 Task: Select Convert Text to Simplified Chinese
Action: Mouse moved to (775, 308)
Screenshot: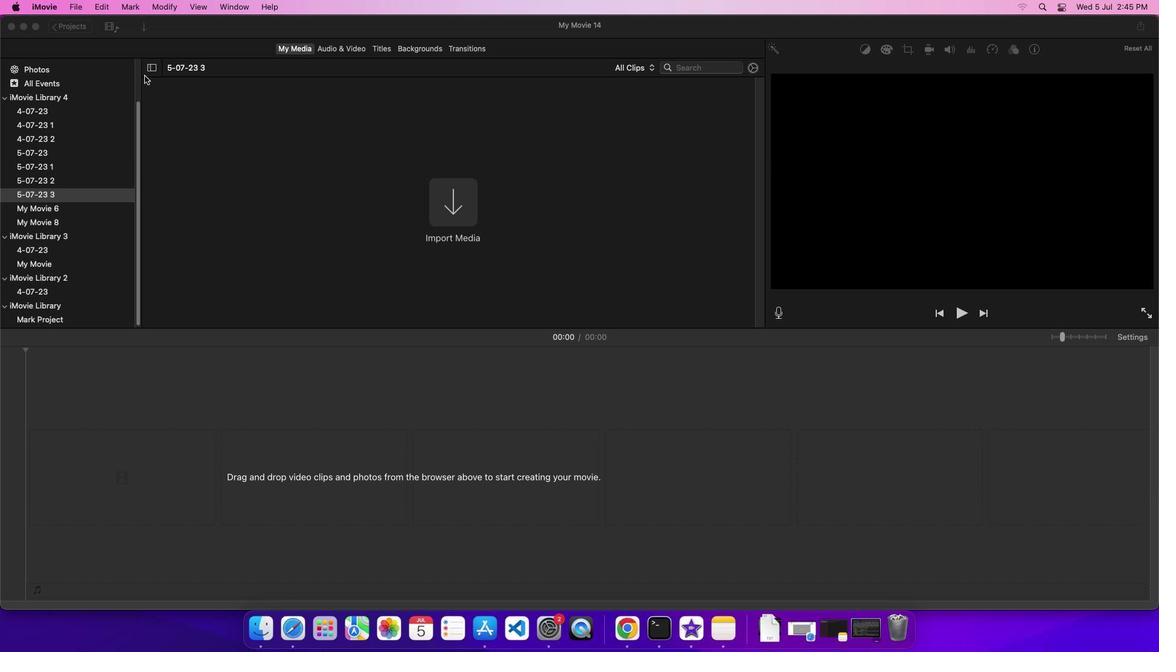 
Action: Mouse pressed left at (775, 308)
Screenshot: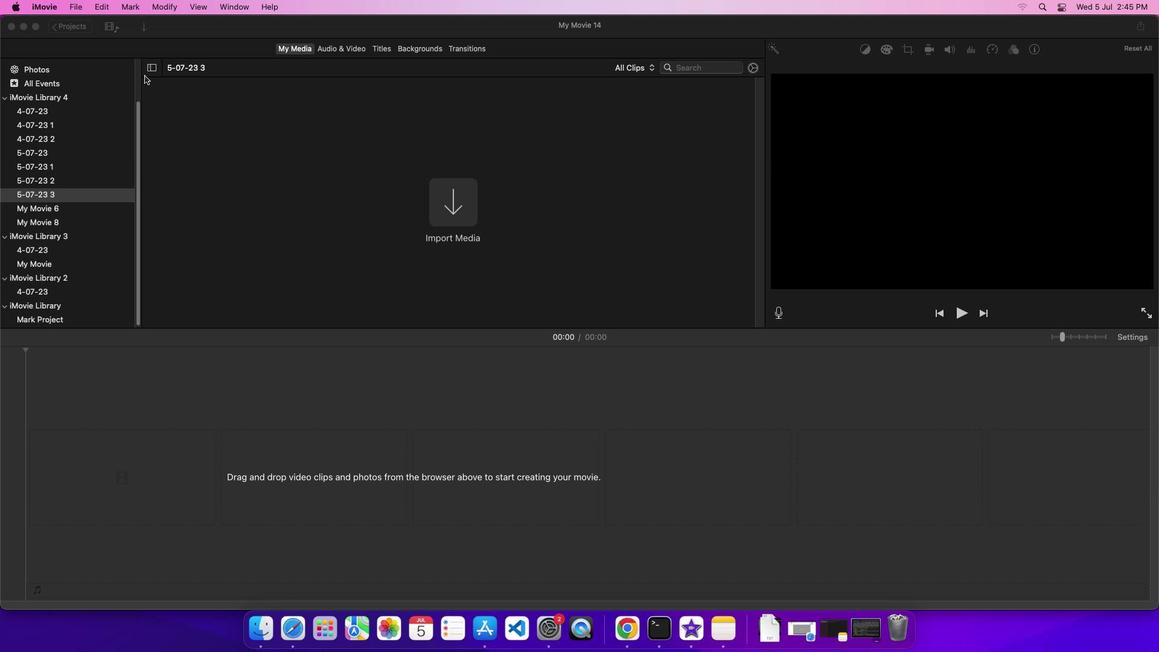 
Action: Mouse moved to (775, 308)
Screenshot: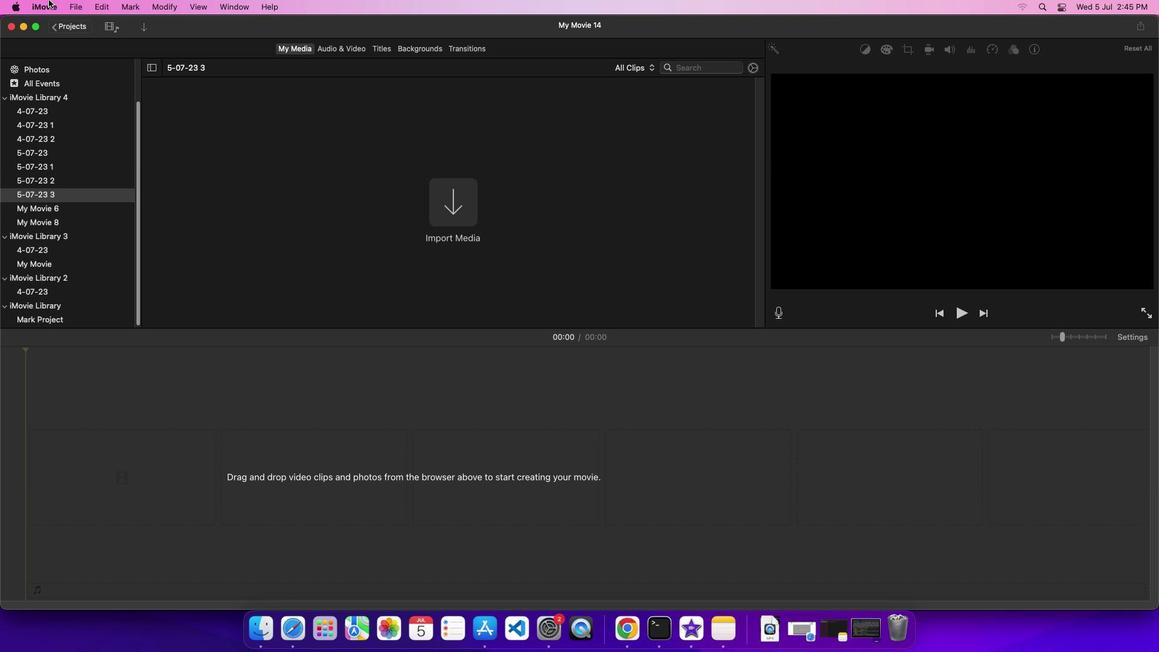 
Action: Mouse pressed left at (775, 308)
Screenshot: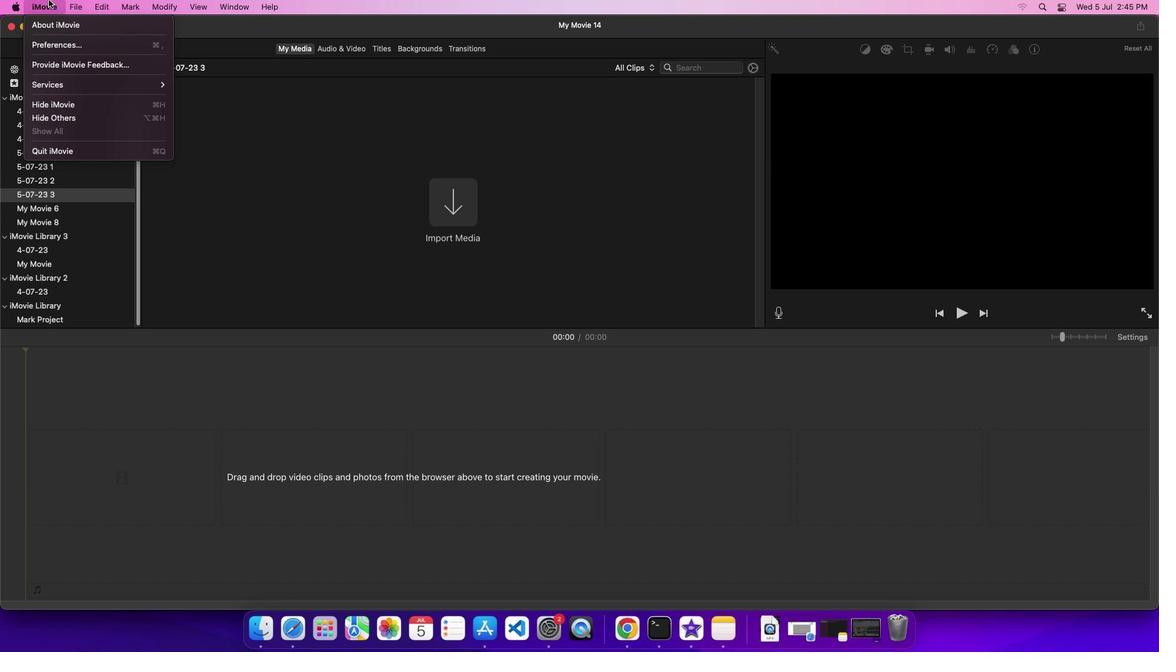 
Action: Mouse moved to (775, 308)
Screenshot: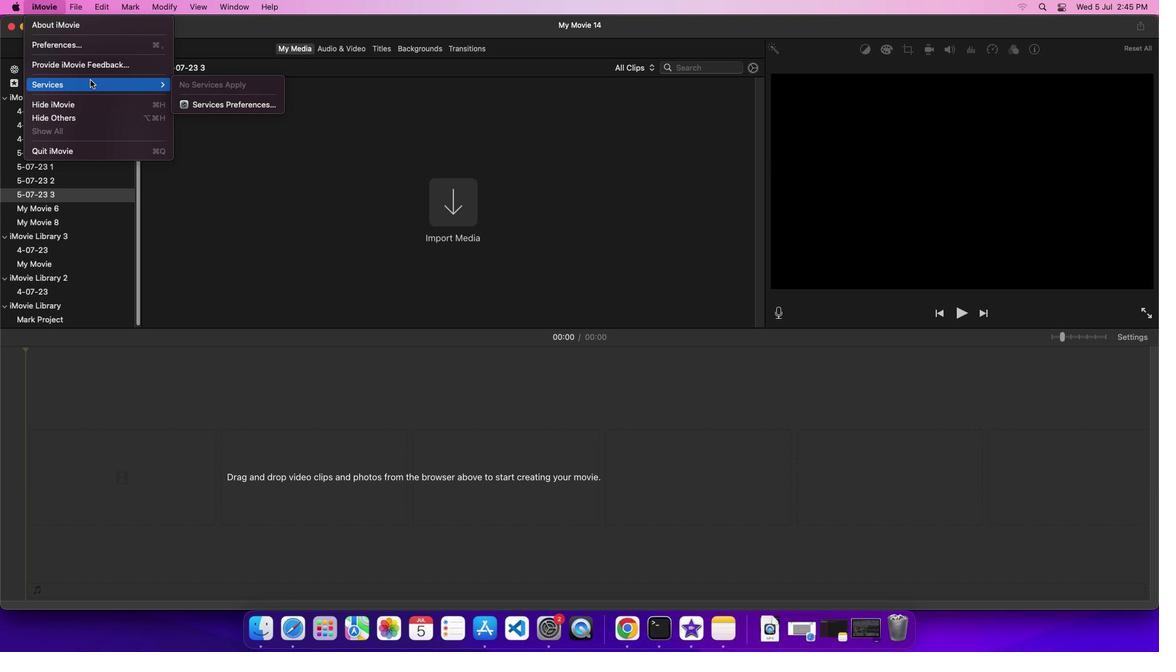
Action: Mouse pressed left at (775, 308)
Screenshot: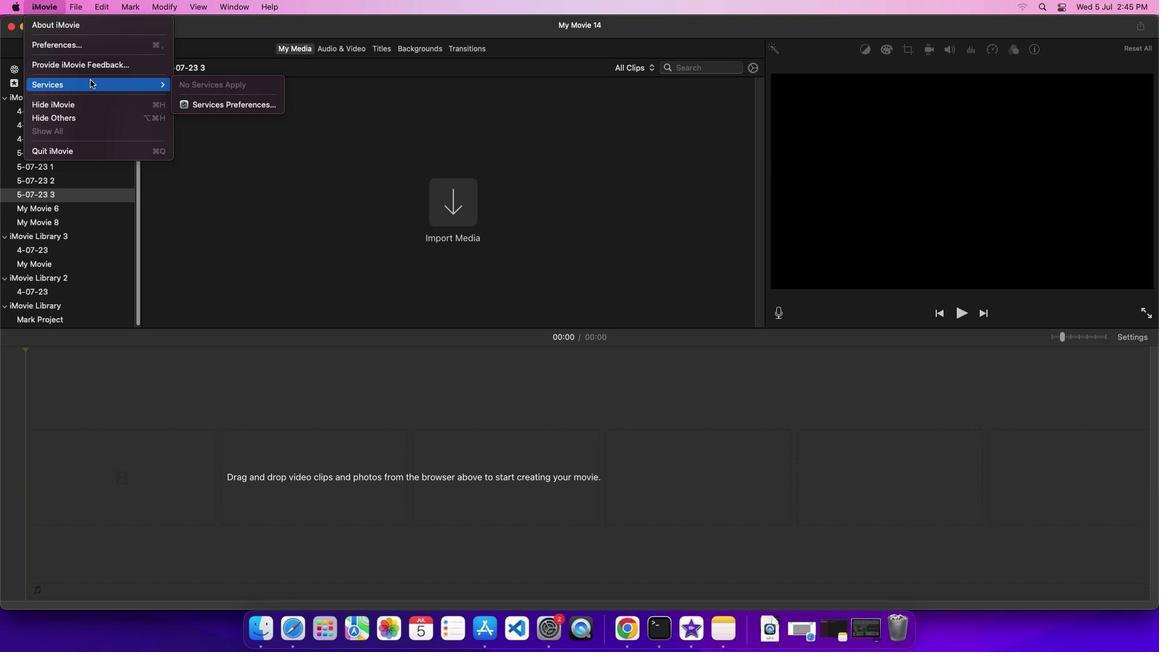 
Action: Mouse moved to (775, 308)
Screenshot: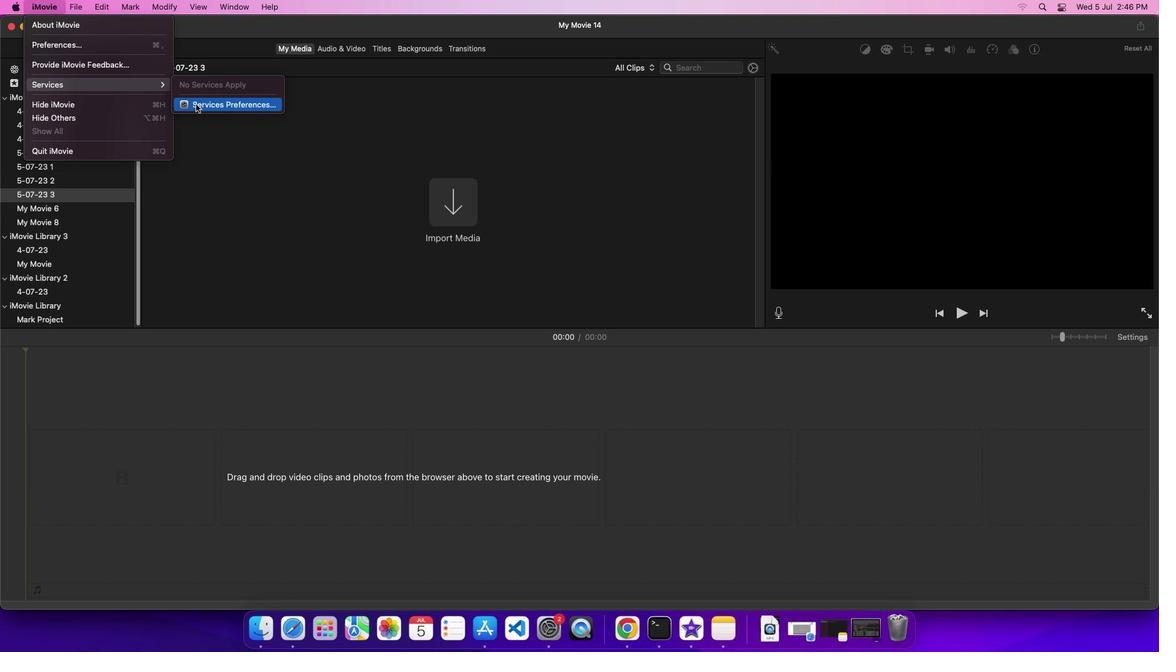 
Action: Mouse pressed left at (775, 308)
Screenshot: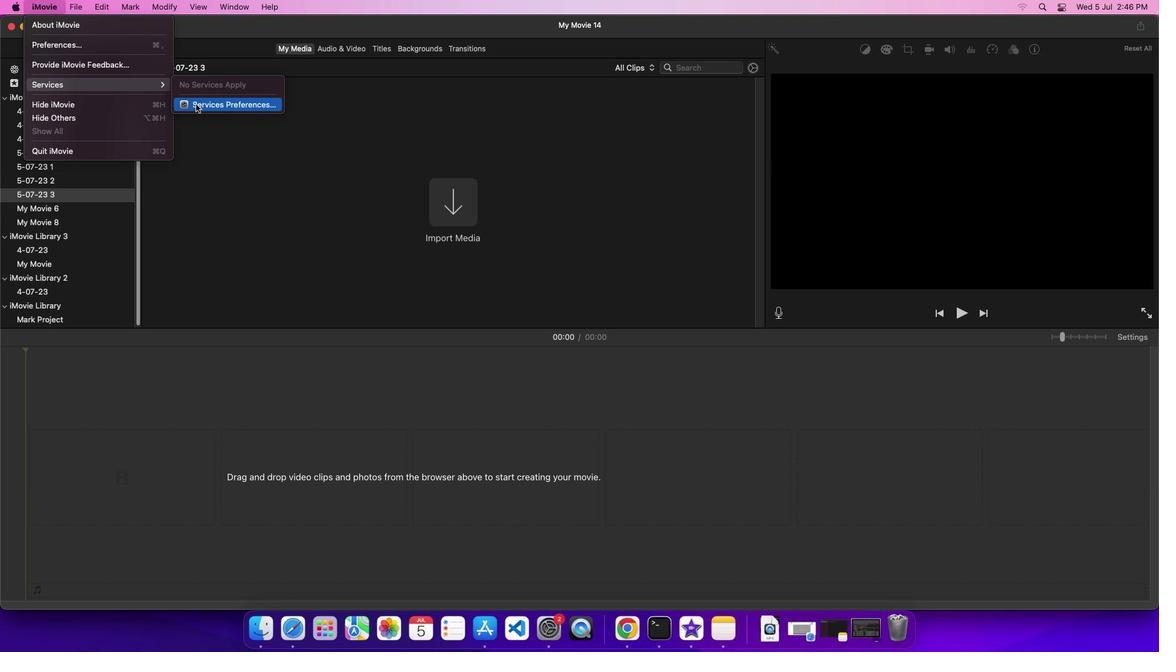 
Action: Mouse moved to (775, 308)
Screenshot: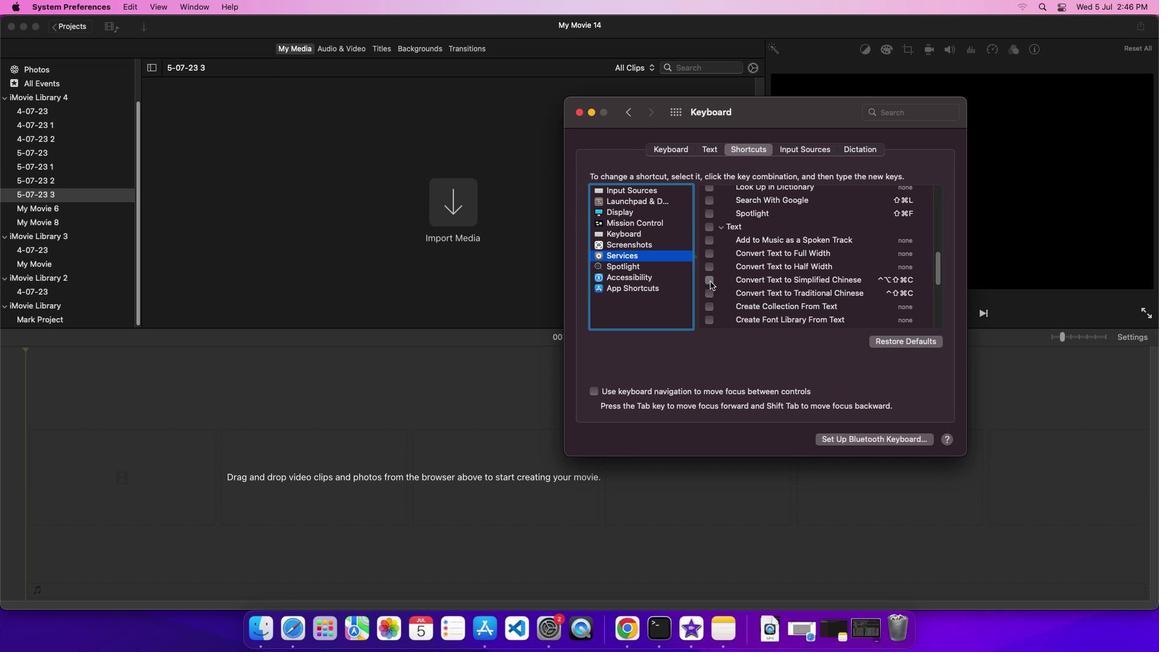 
Action: Mouse pressed left at (775, 308)
Screenshot: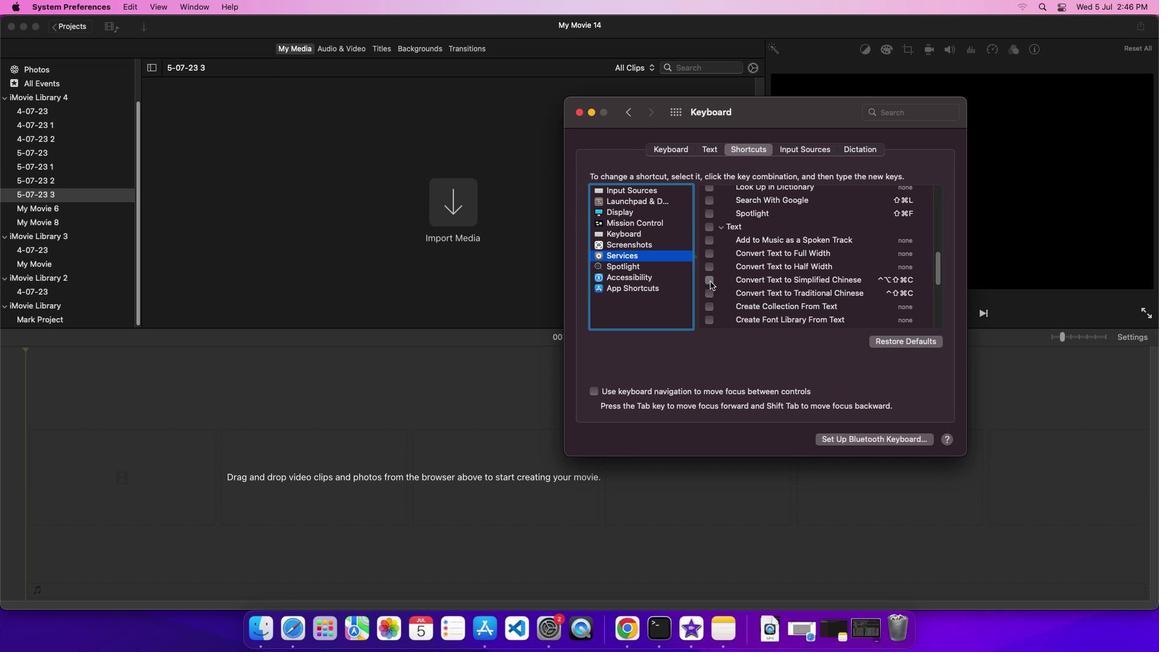 
Action: Mouse moved to (775, 308)
Screenshot: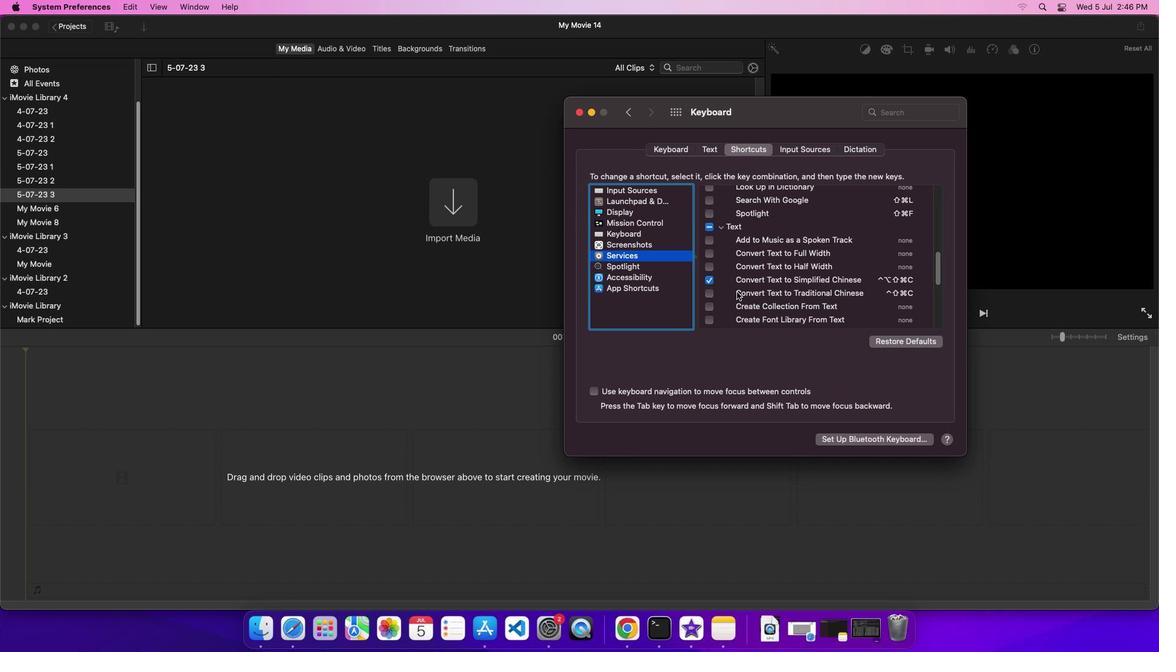 
